 Task: Create a due date automation trigger when advanced on, on the monday of the week a card is due add basic assigned to me at 11:00 AM.
Action: Mouse moved to (984, 96)
Screenshot: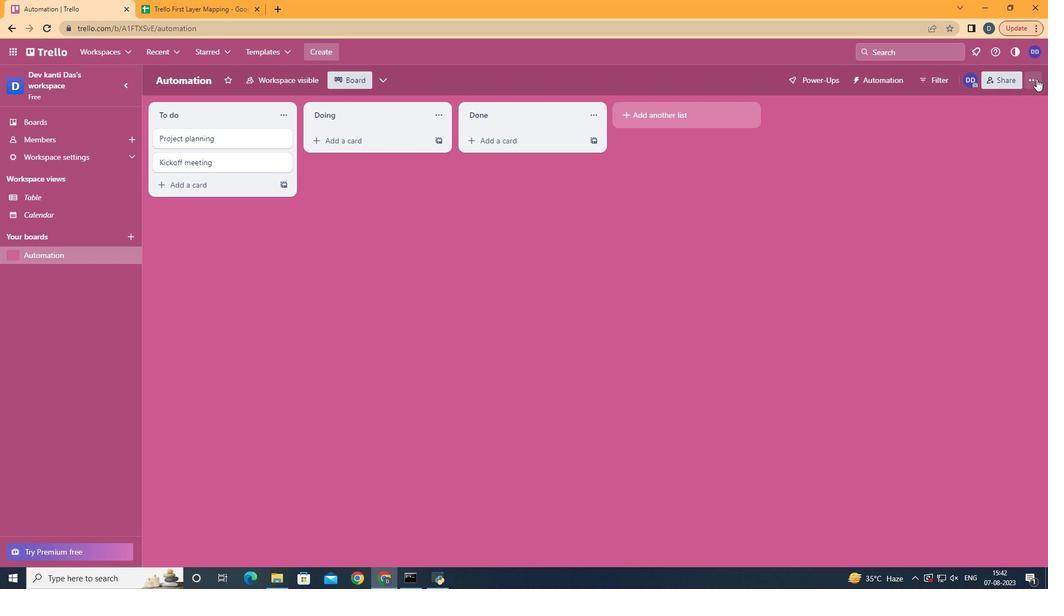 
Action: Mouse pressed left at (984, 96)
Screenshot: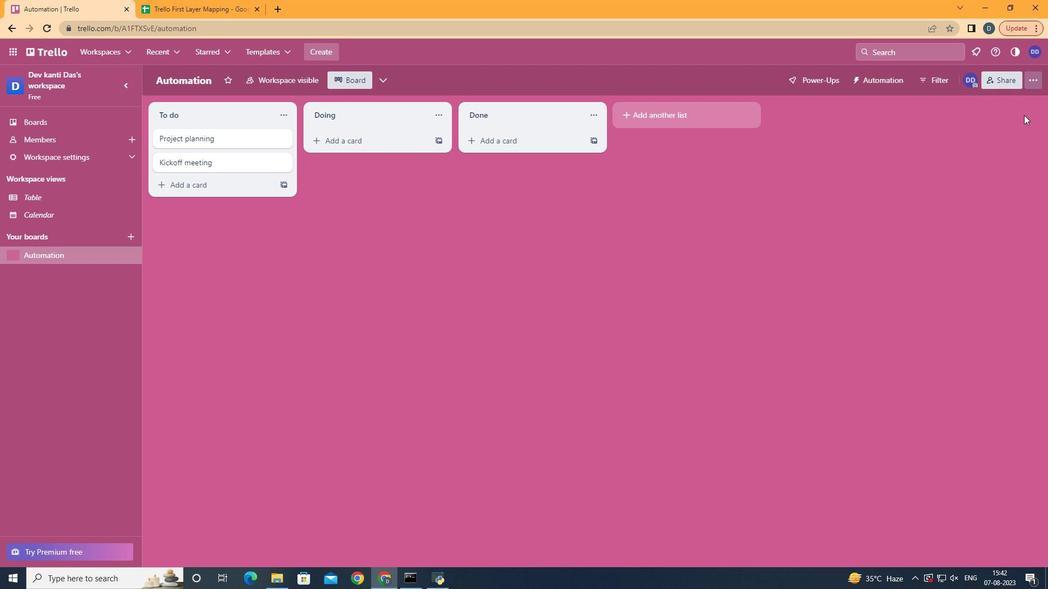 
Action: Mouse moved to (921, 223)
Screenshot: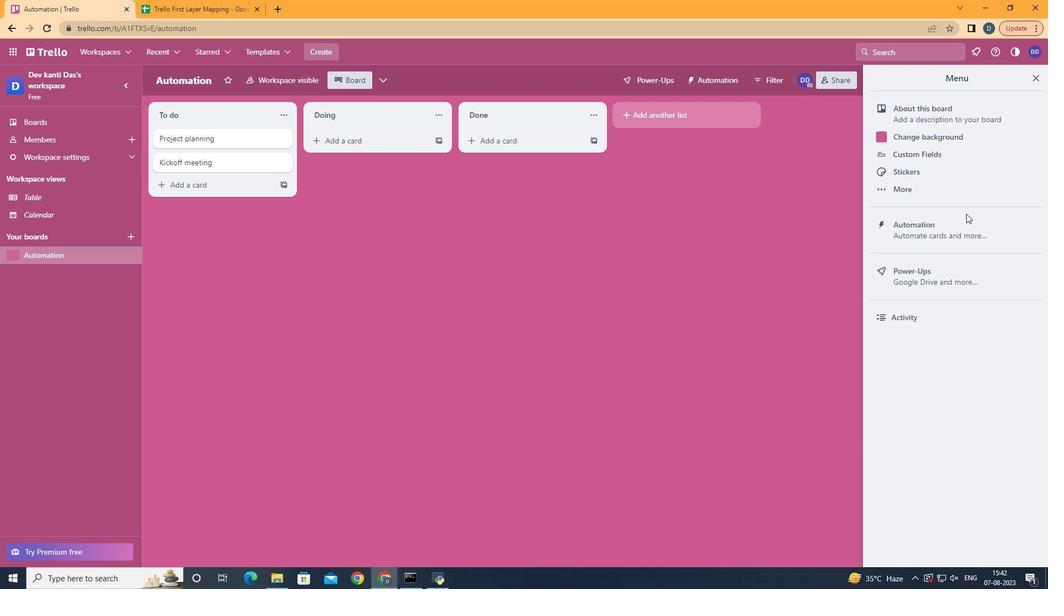 
Action: Mouse pressed left at (921, 223)
Screenshot: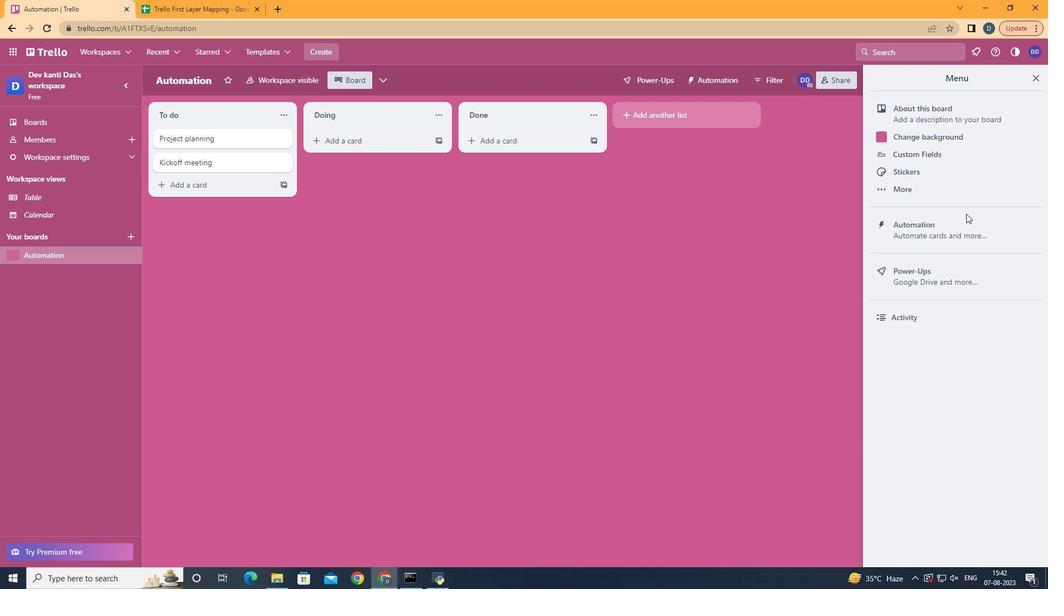 
Action: Mouse moved to (912, 245)
Screenshot: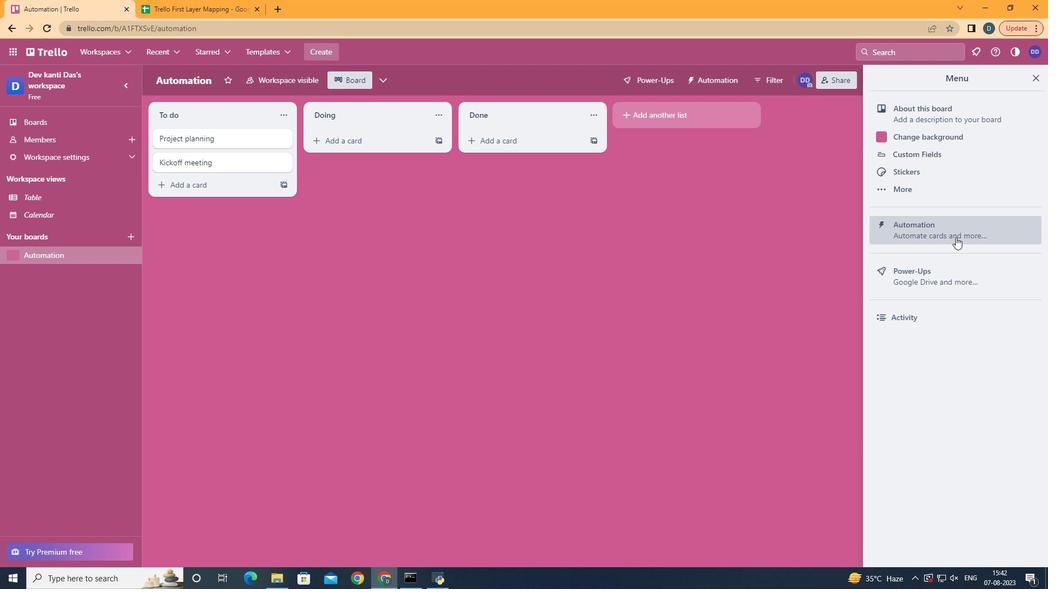
Action: Mouse pressed left at (912, 245)
Screenshot: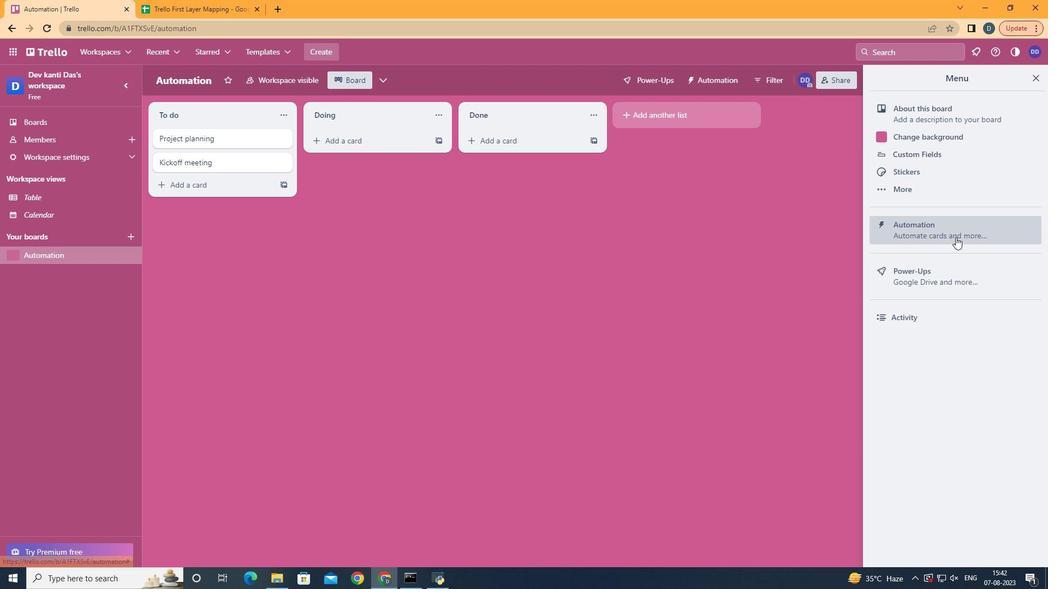 
Action: Mouse moved to (256, 219)
Screenshot: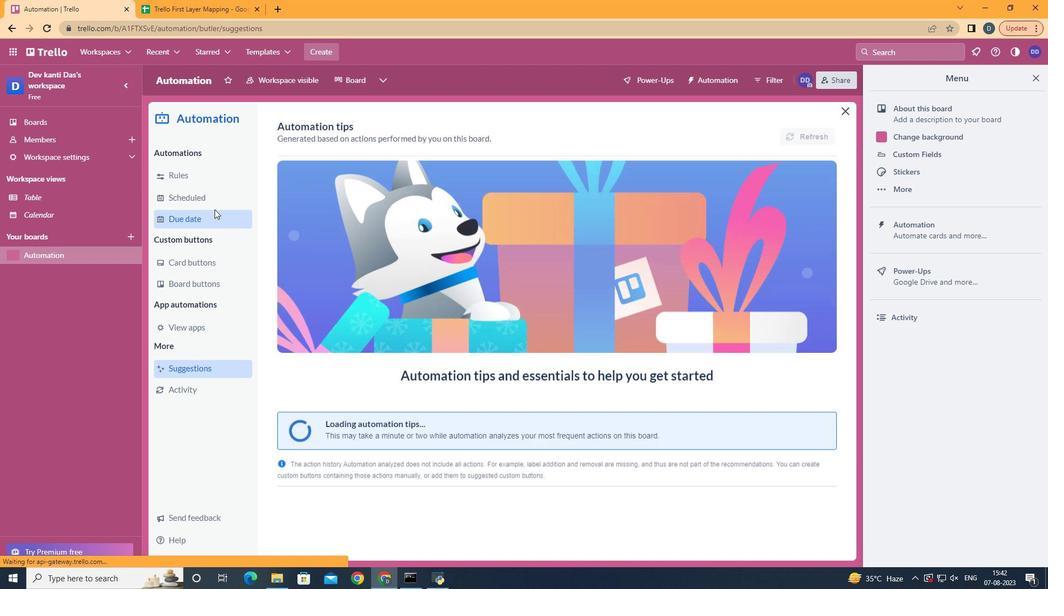 
Action: Mouse pressed left at (256, 219)
Screenshot: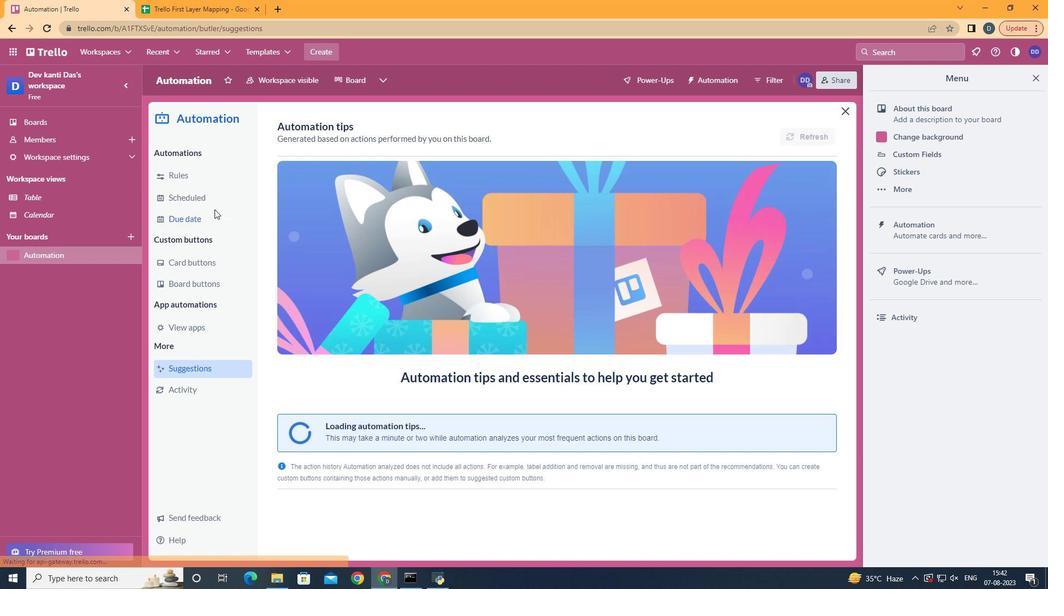 
Action: Mouse moved to (255, 225)
Screenshot: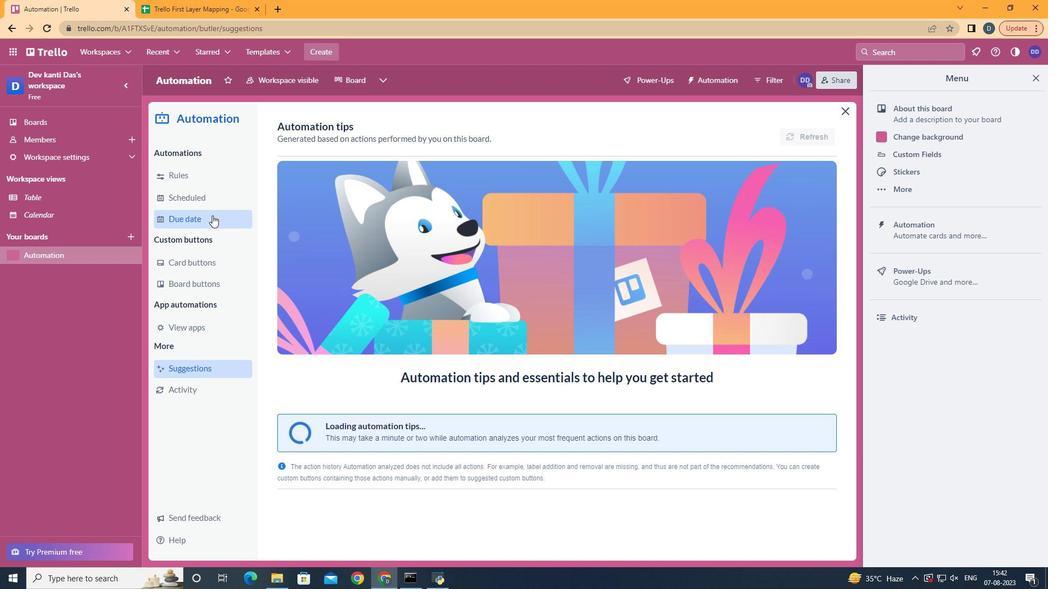 
Action: Mouse pressed left at (255, 225)
Screenshot: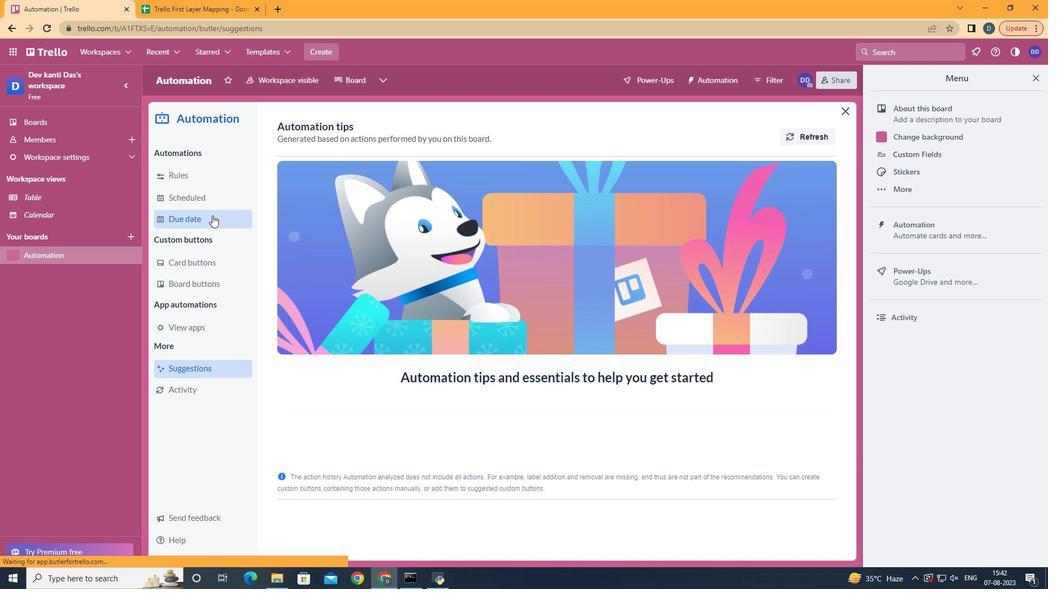 
Action: Mouse moved to (751, 145)
Screenshot: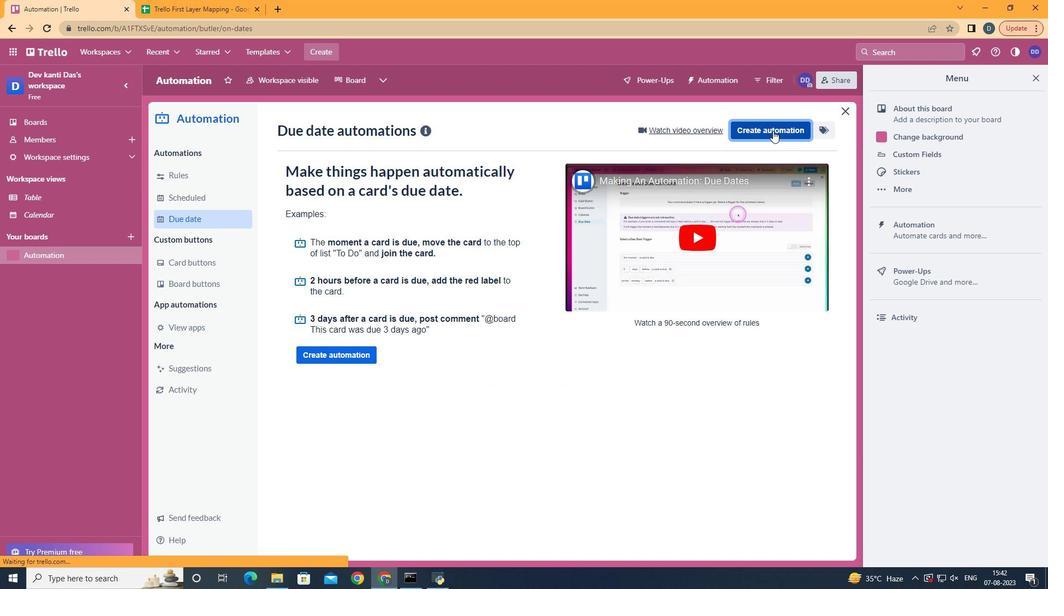 
Action: Mouse pressed left at (751, 145)
Screenshot: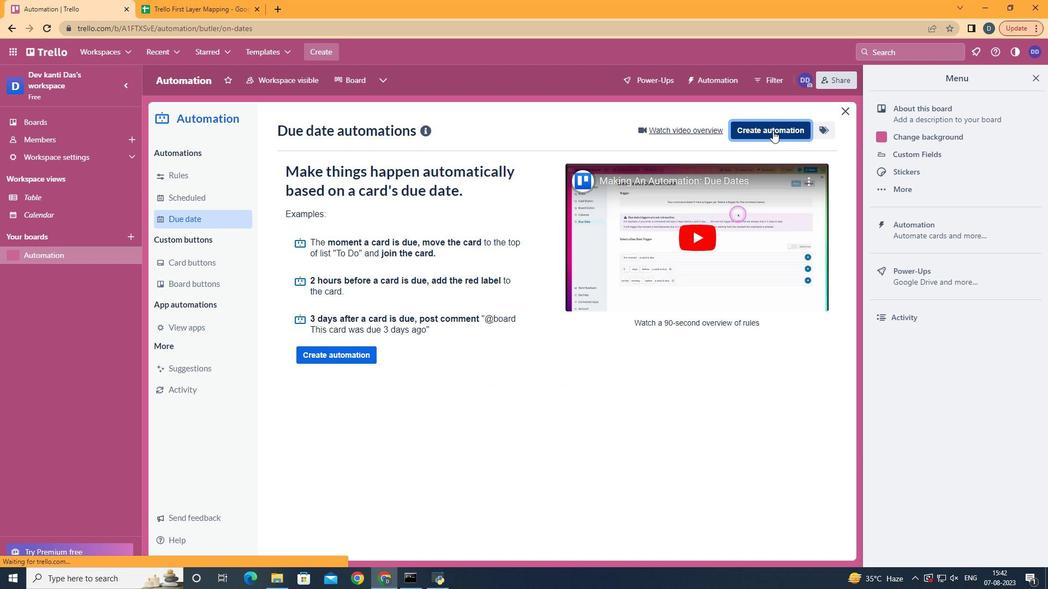 
Action: Mouse moved to (560, 244)
Screenshot: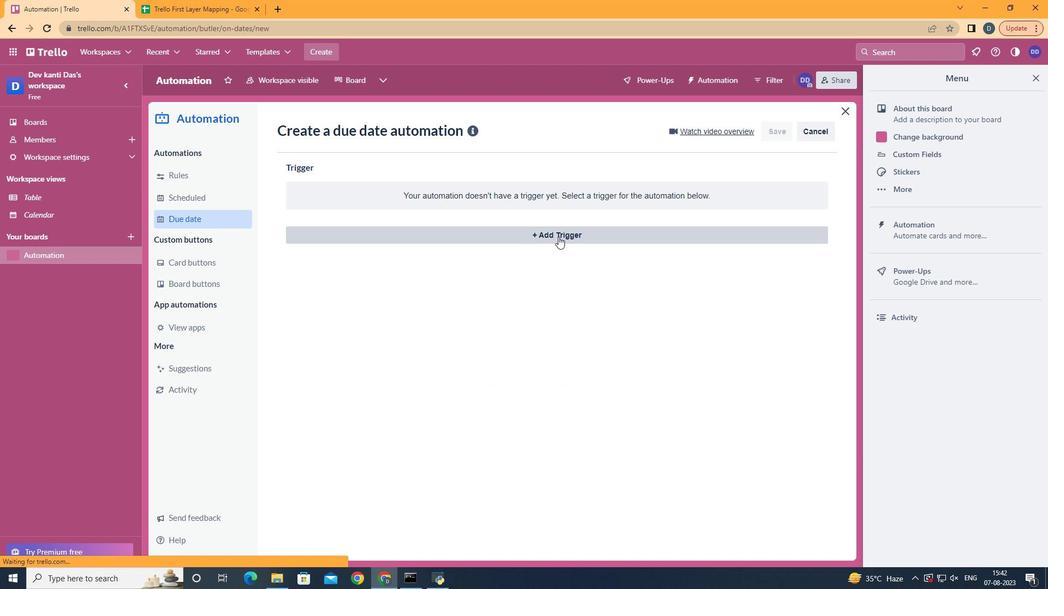 
Action: Mouse pressed left at (560, 244)
Screenshot: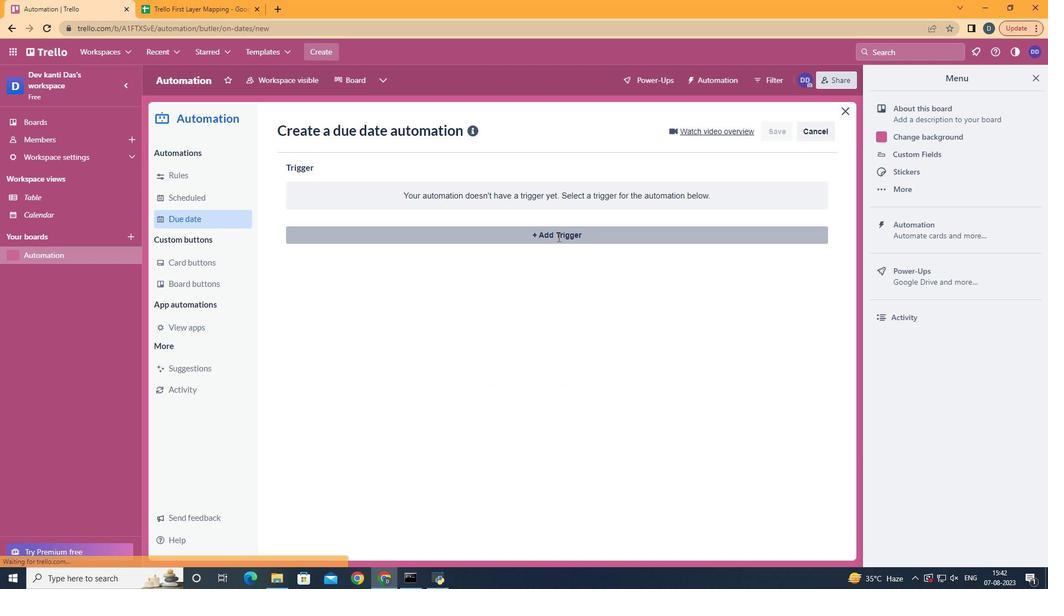 
Action: Mouse moved to (389, 282)
Screenshot: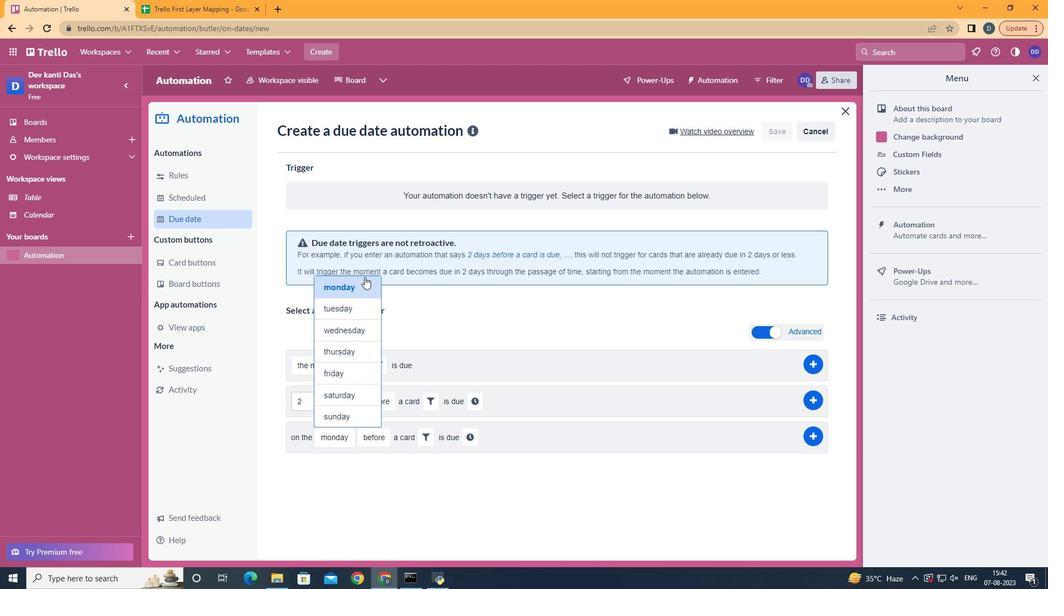 
Action: Mouse pressed left at (389, 282)
Screenshot: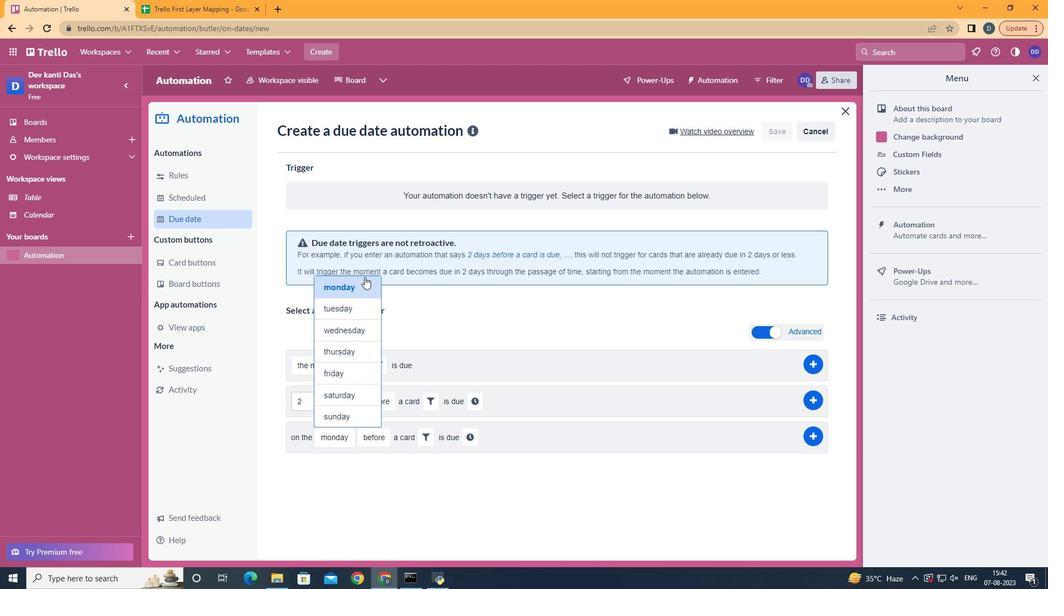 
Action: Mouse moved to (405, 492)
Screenshot: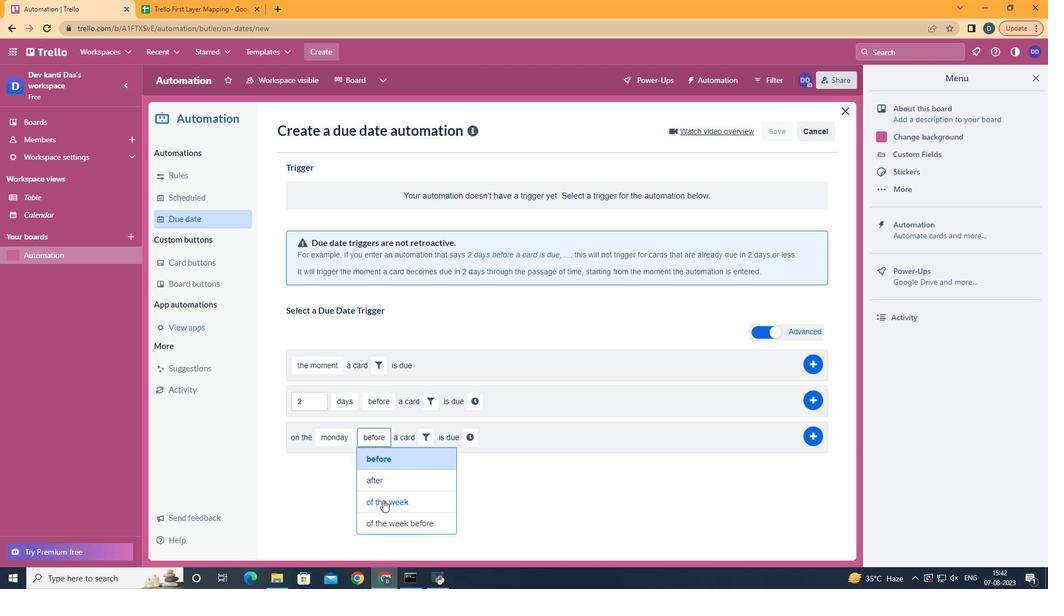 
Action: Mouse pressed left at (405, 492)
Screenshot: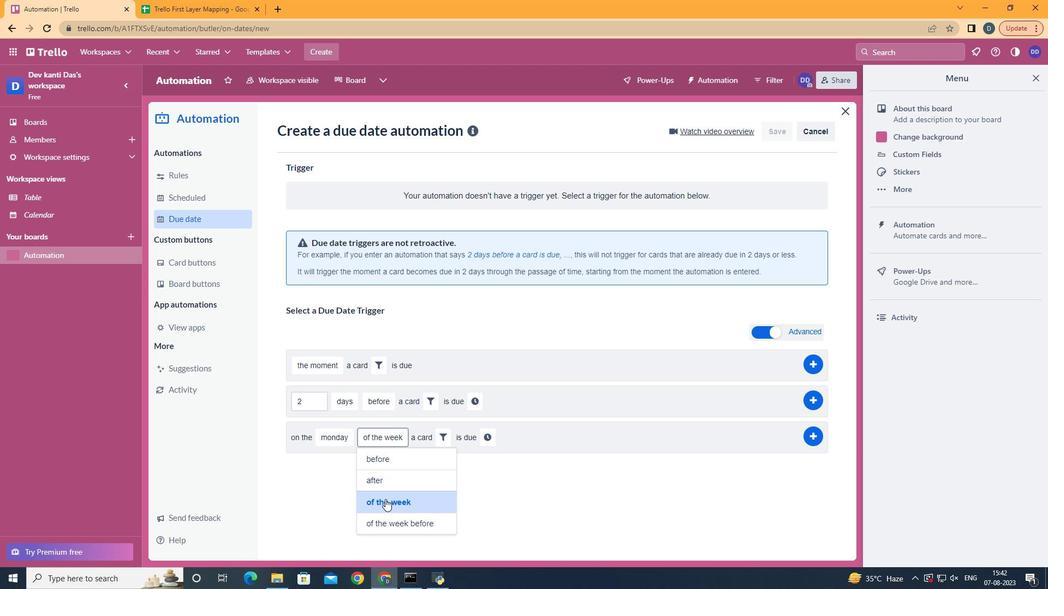 
Action: Mouse moved to (453, 440)
Screenshot: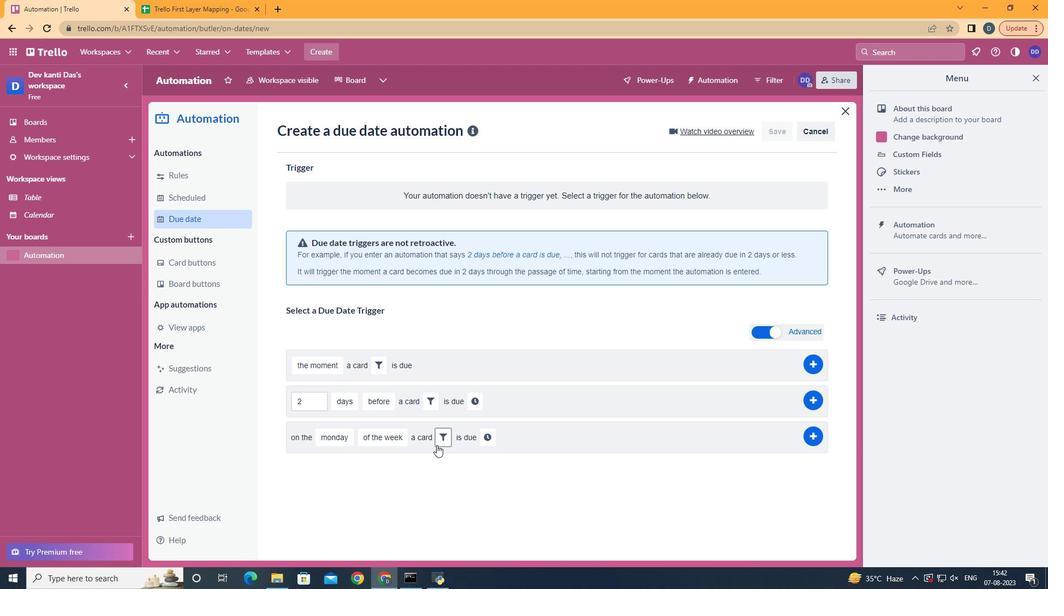 
Action: Mouse pressed left at (453, 440)
Screenshot: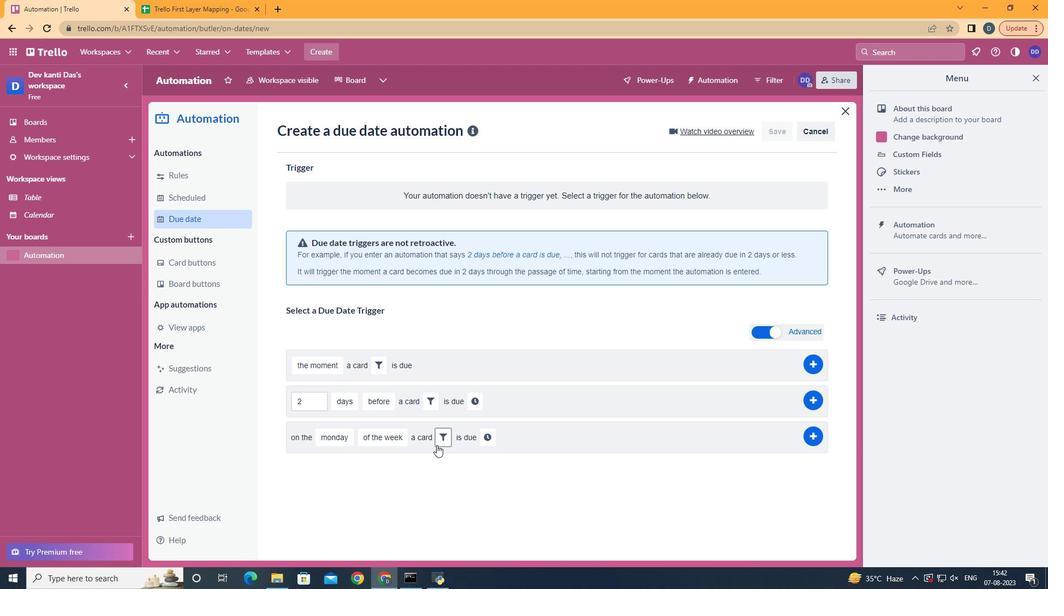 
Action: Mouse moved to (468, 460)
Screenshot: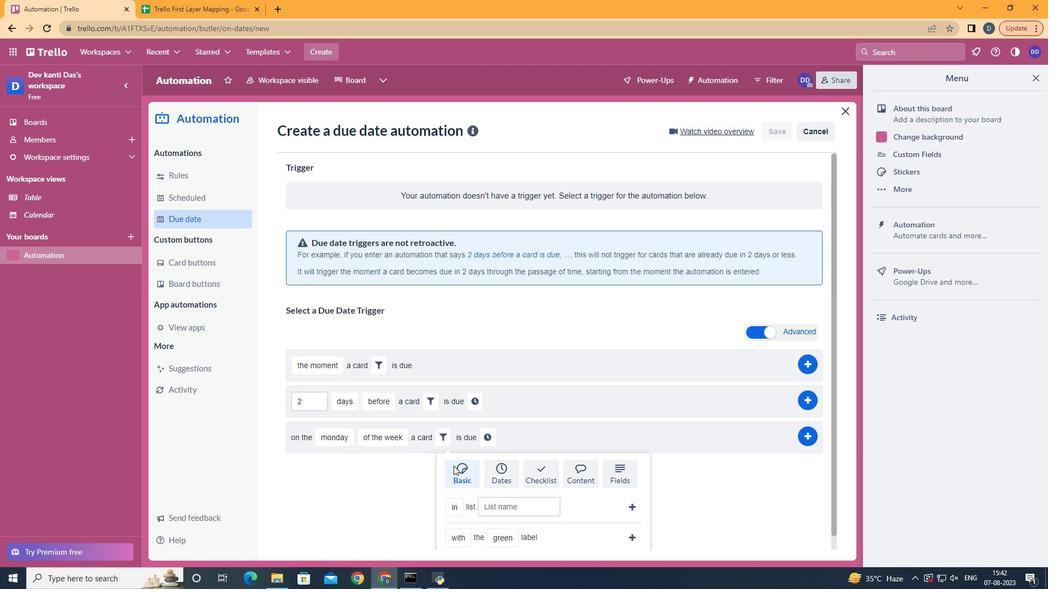
Action: Mouse scrolled (468, 459) with delta (0, 0)
Screenshot: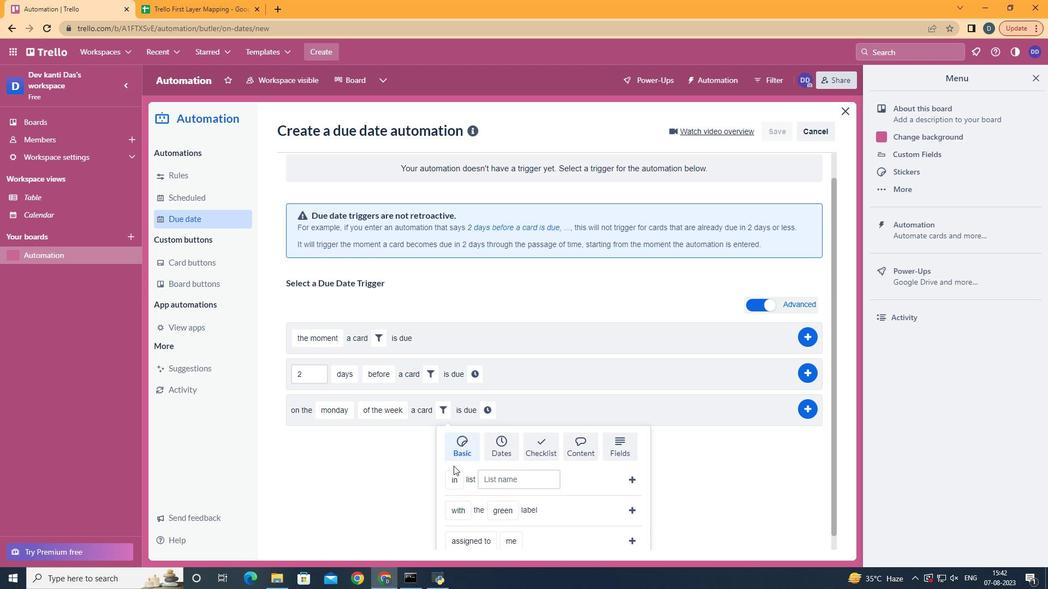 
Action: Mouse scrolled (468, 459) with delta (0, 0)
Screenshot: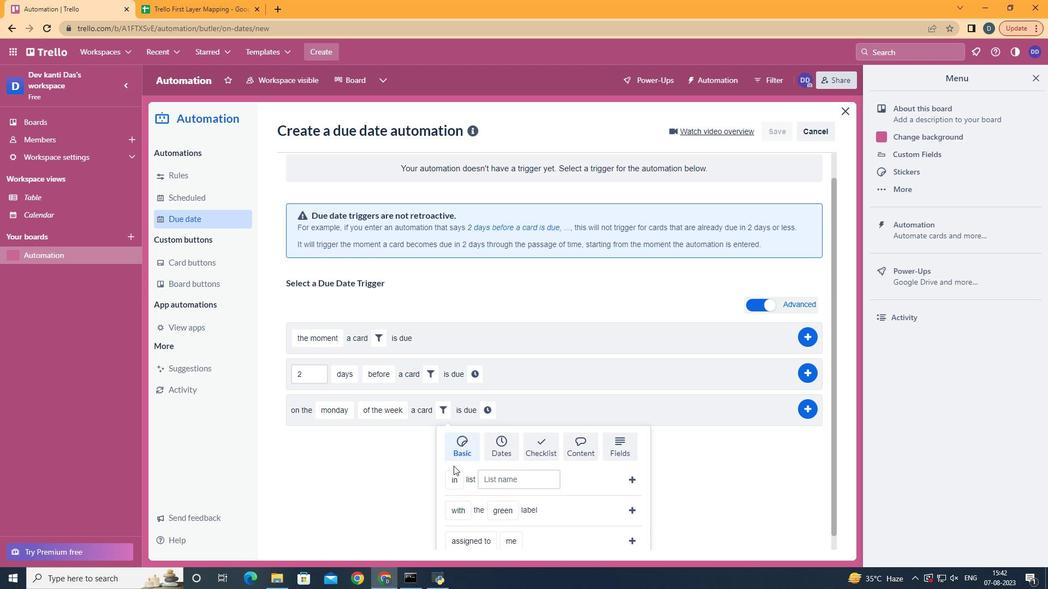 
Action: Mouse scrolled (468, 459) with delta (0, 0)
Screenshot: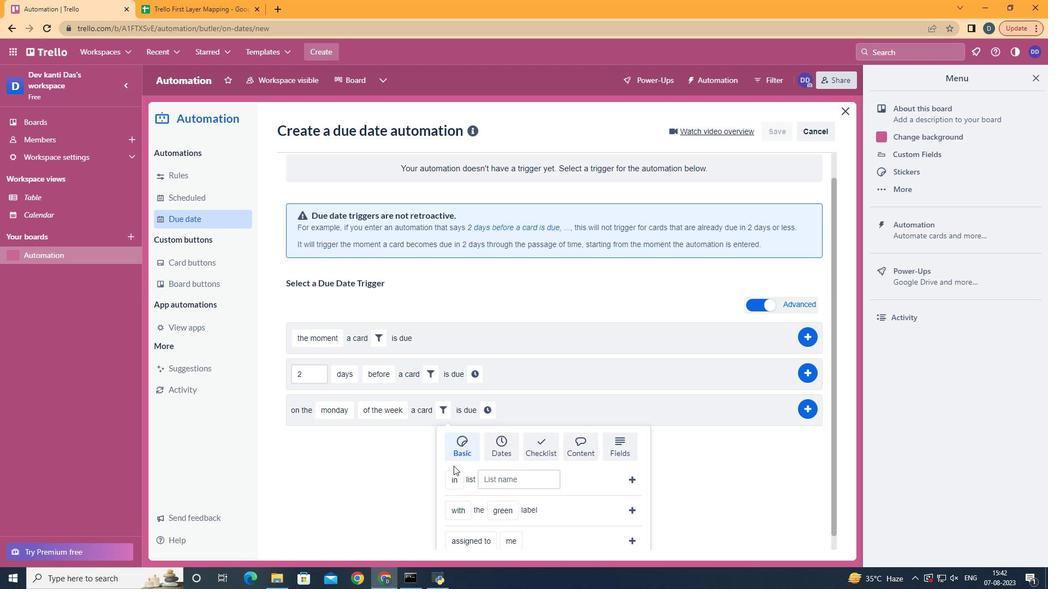 
Action: Mouse scrolled (468, 459) with delta (0, 0)
Screenshot: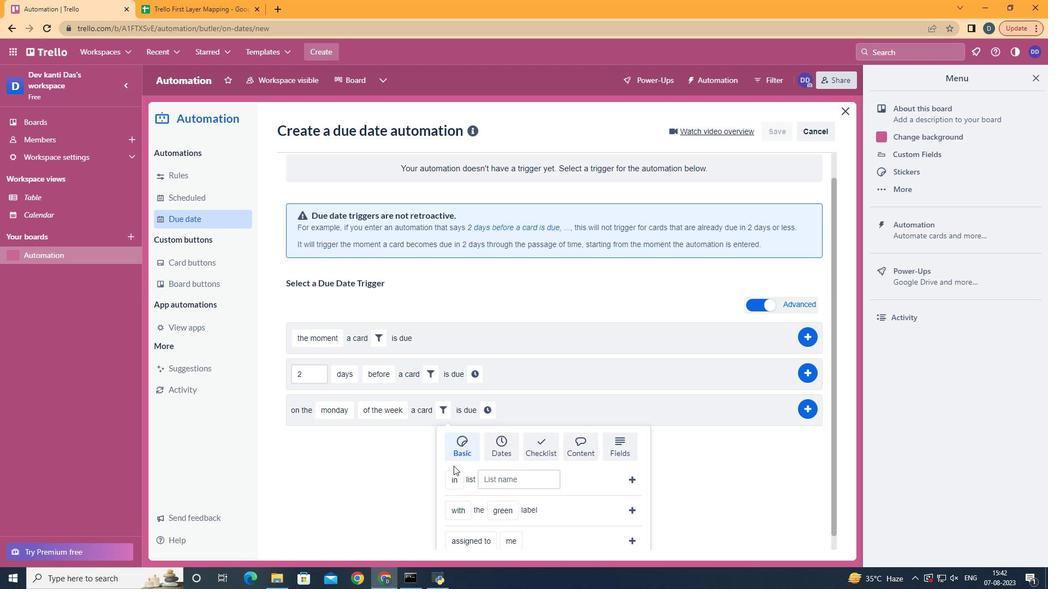 
Action: Mouse moved to (495, 455)
Screenshot: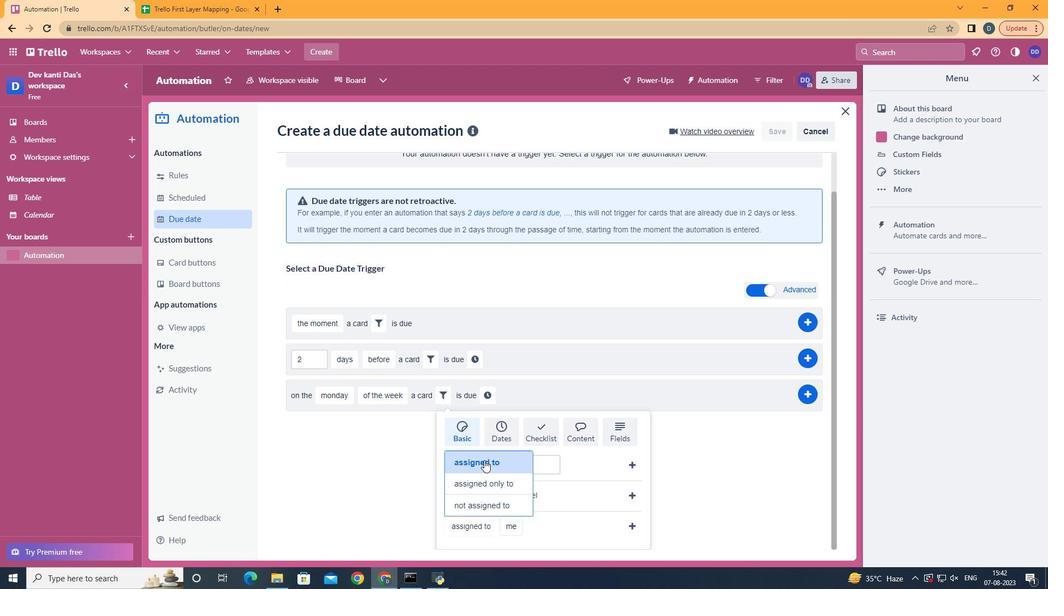 
Action: Mouse pressed left at (495, 455)
Screenshot: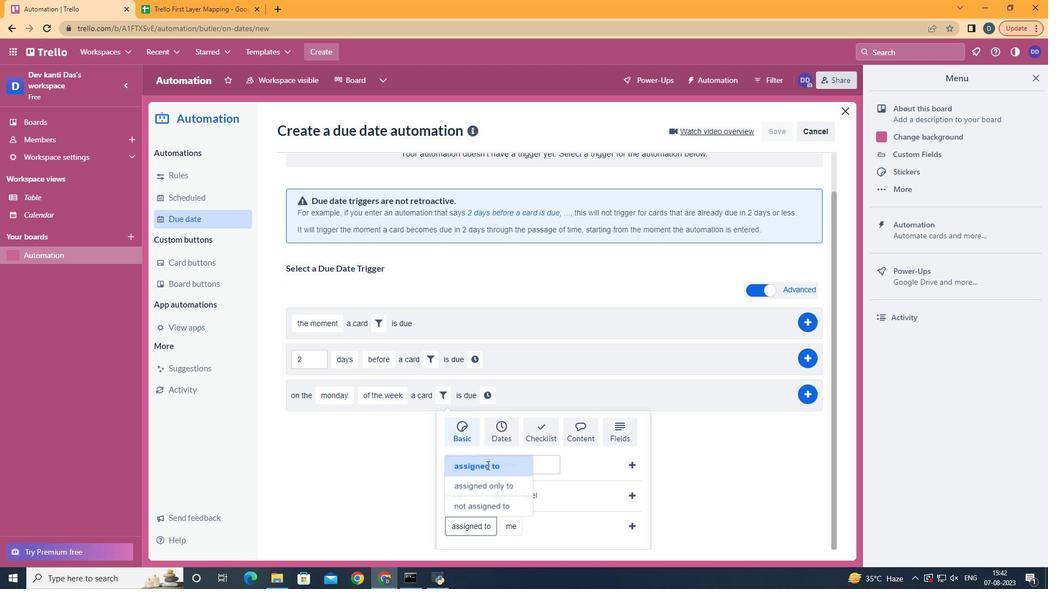
Action: Mouse moved to (528, 450)
Screenshot: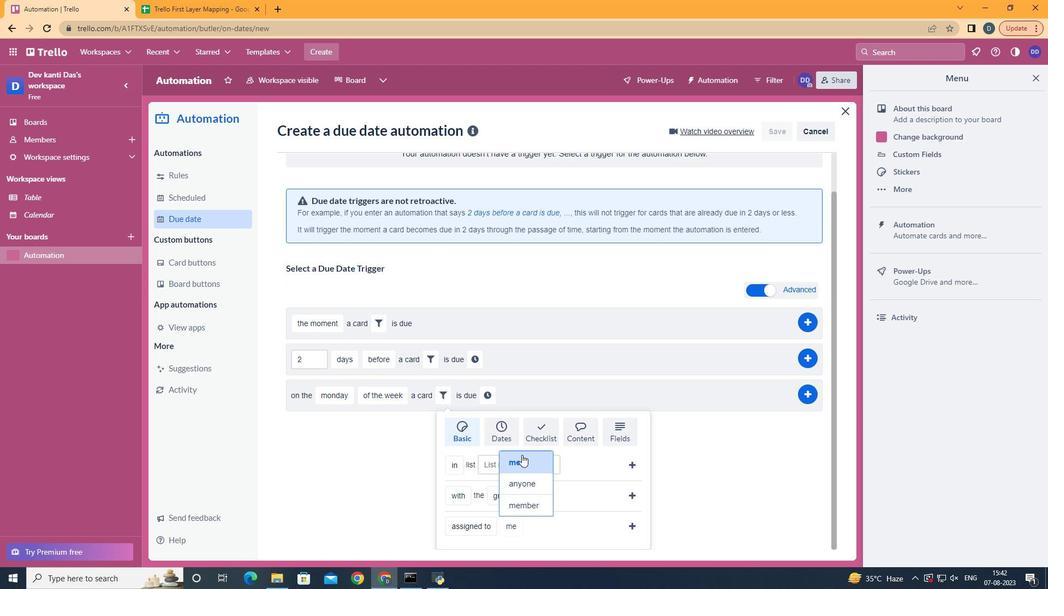 
Action: Mouse pressed left at (528, 450)
Screenshot: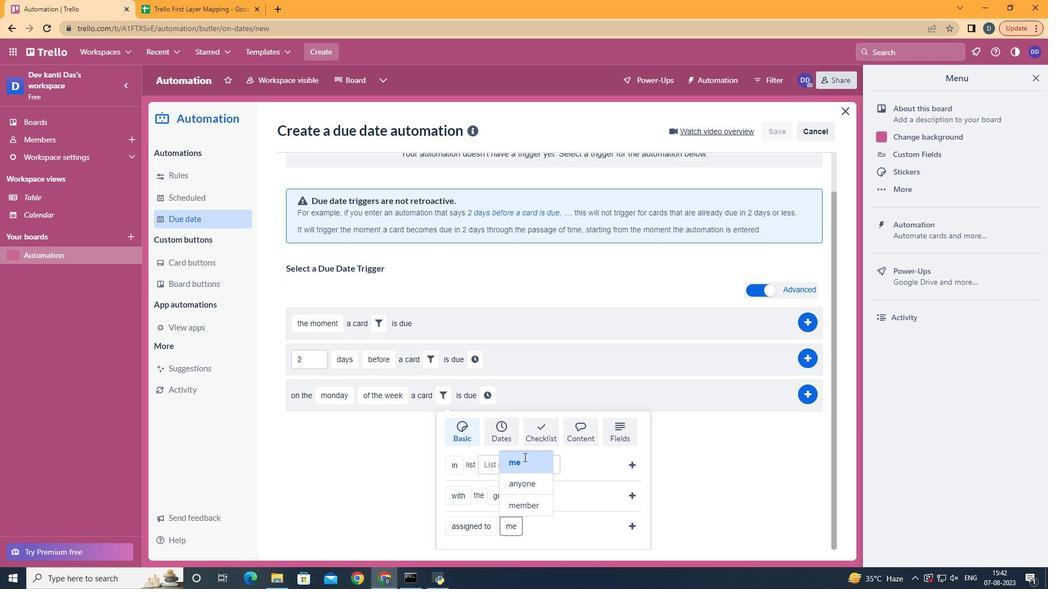 
Action: Mouse moved to (623, 515)
Screenshot: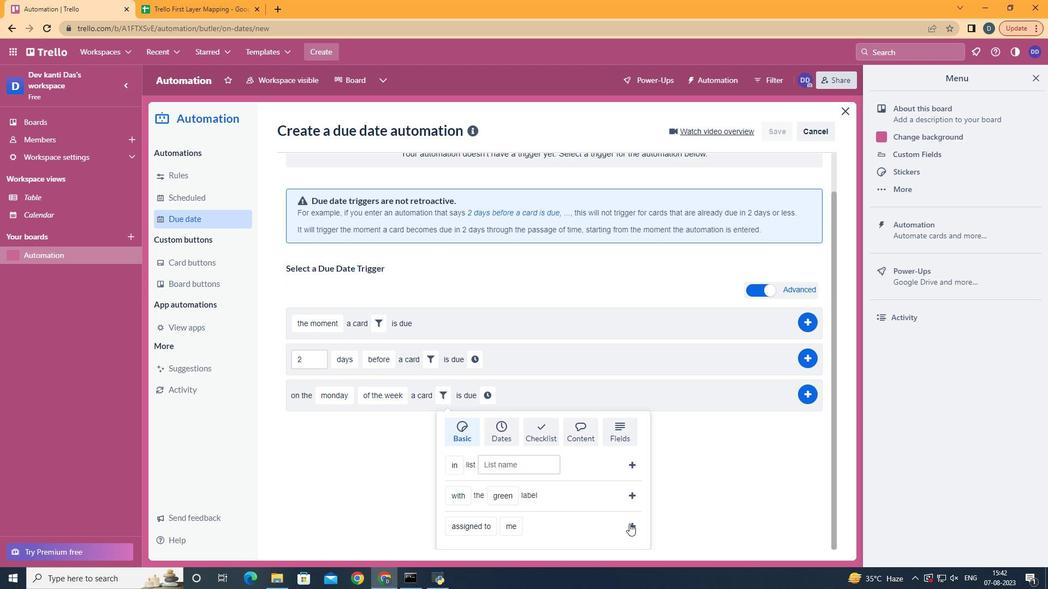
Action: Mouse pressed left at (623, 515)
Screenshot: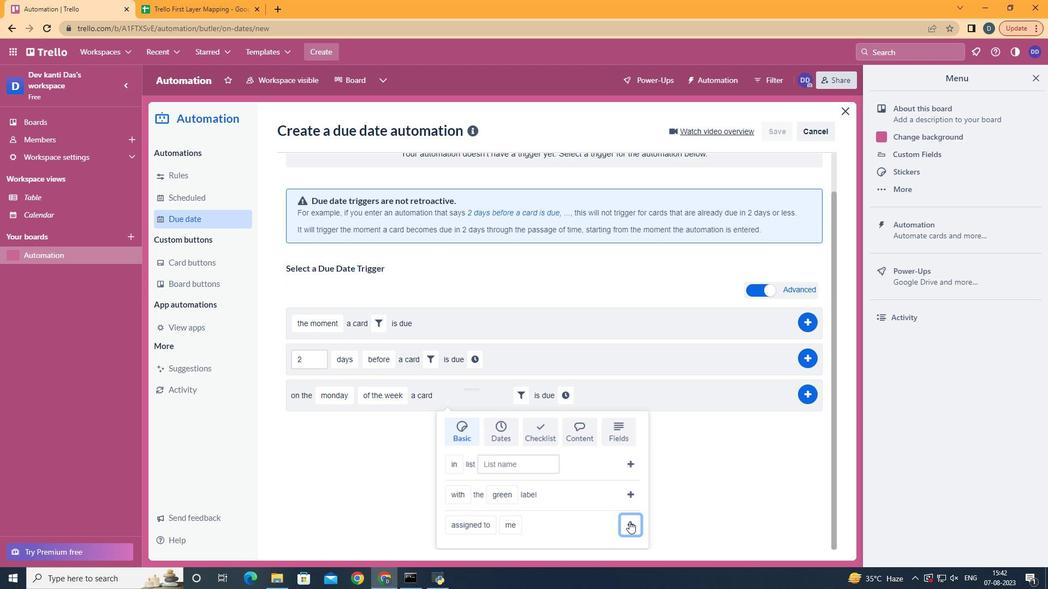 
Action: Mouse moved to (569, 444)
Screenshot: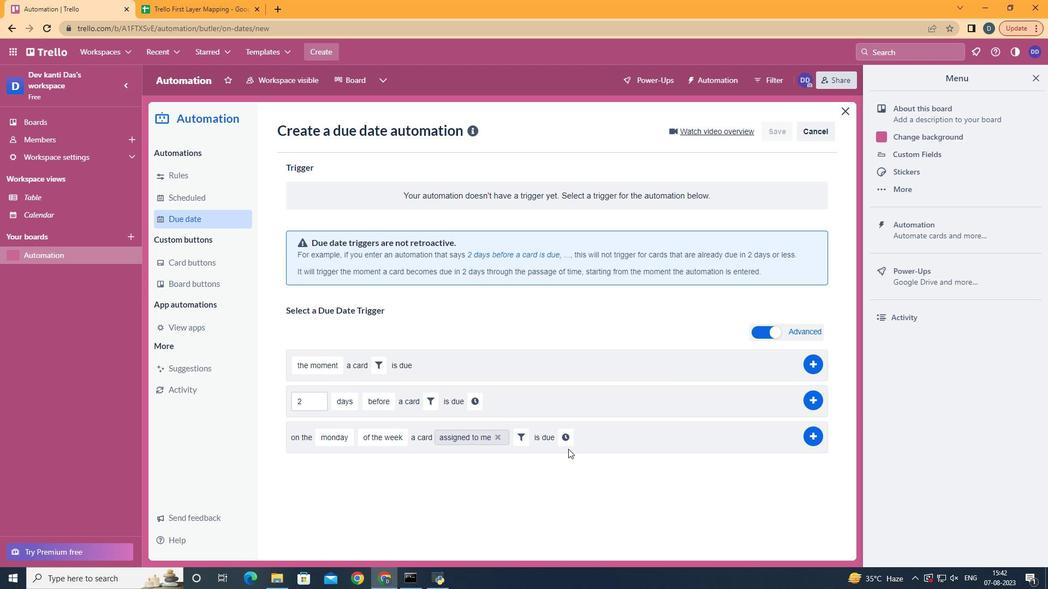 
Action: Mouse pressed left at (569, 444)
Screenshot: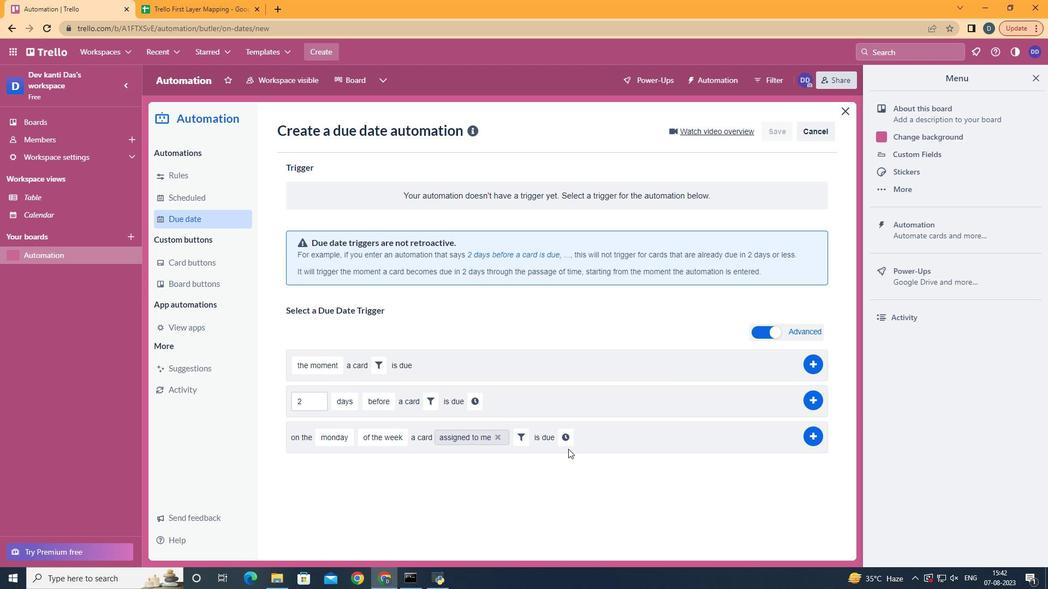
Action: Mouse moved to (572, 438)
Screenshot: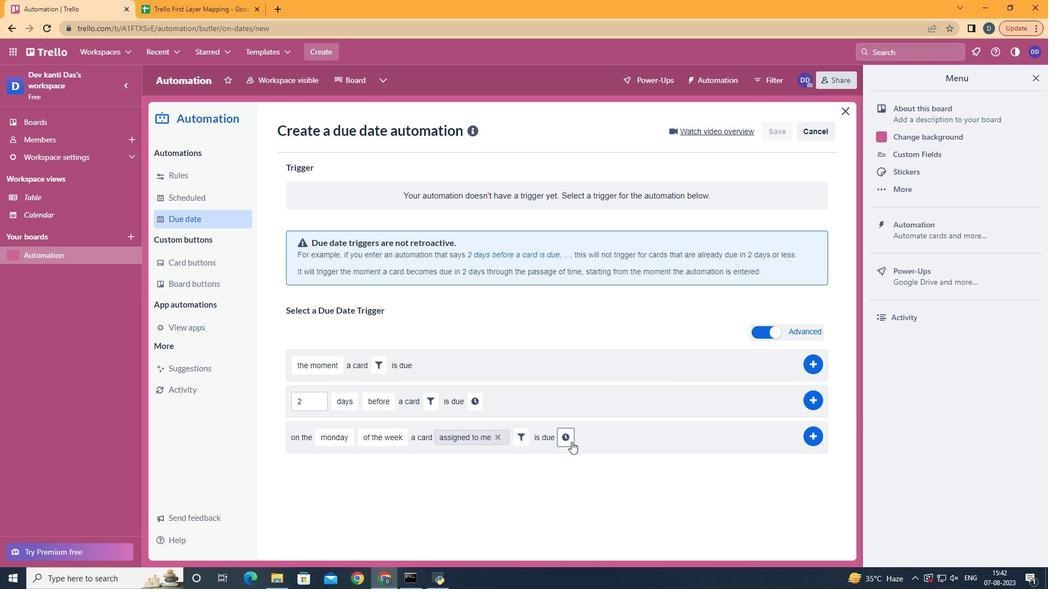 
Action: Mouse pressed left at (572, 438)
Screenshot: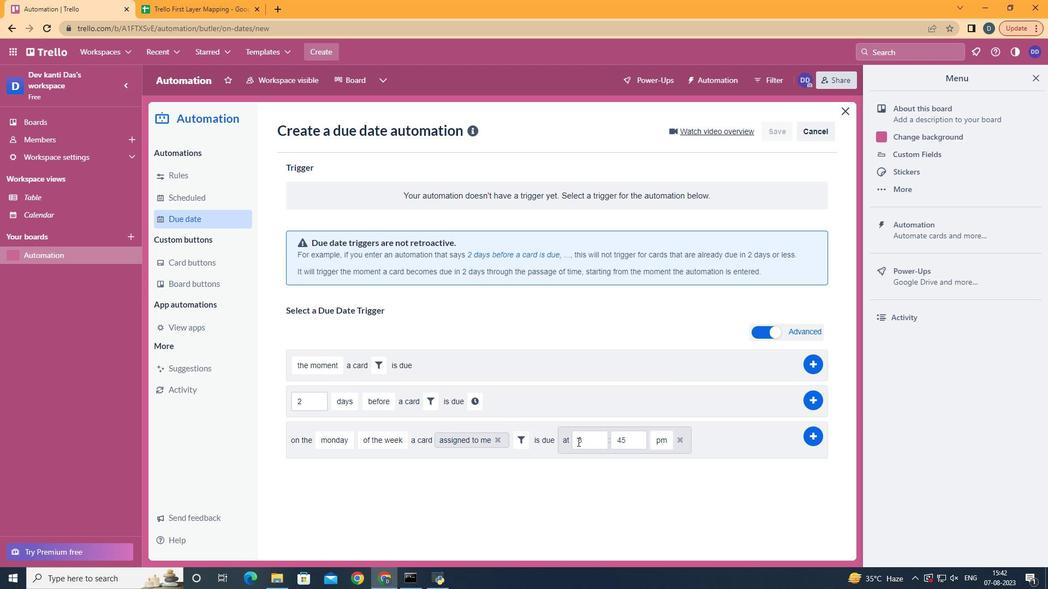 
Action: Mouse moved to (597, 441)
Screenshot: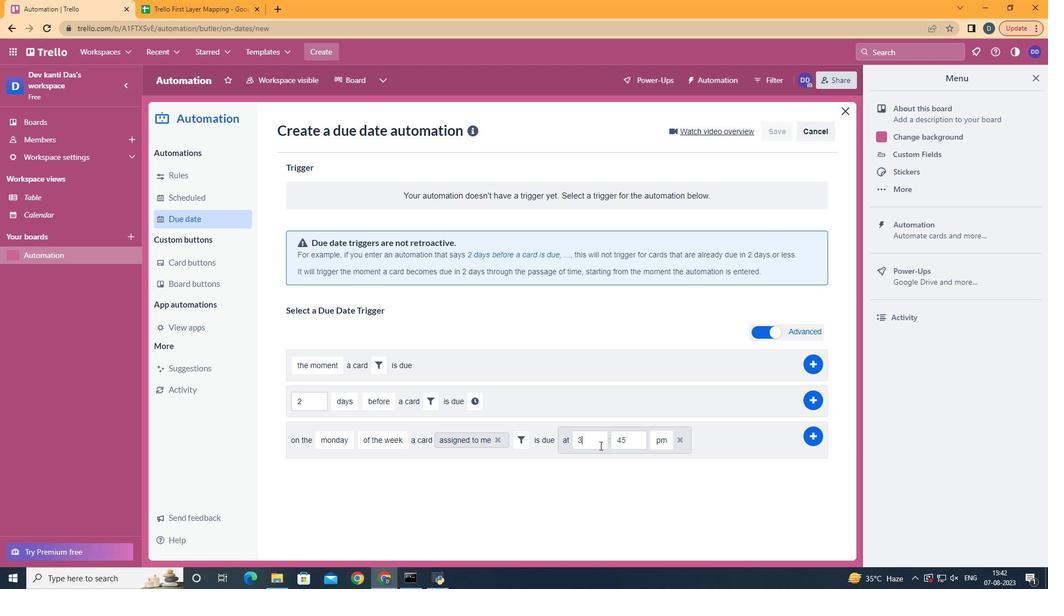 
Action: Mouse pressed left at (597, 441)
Screenshot: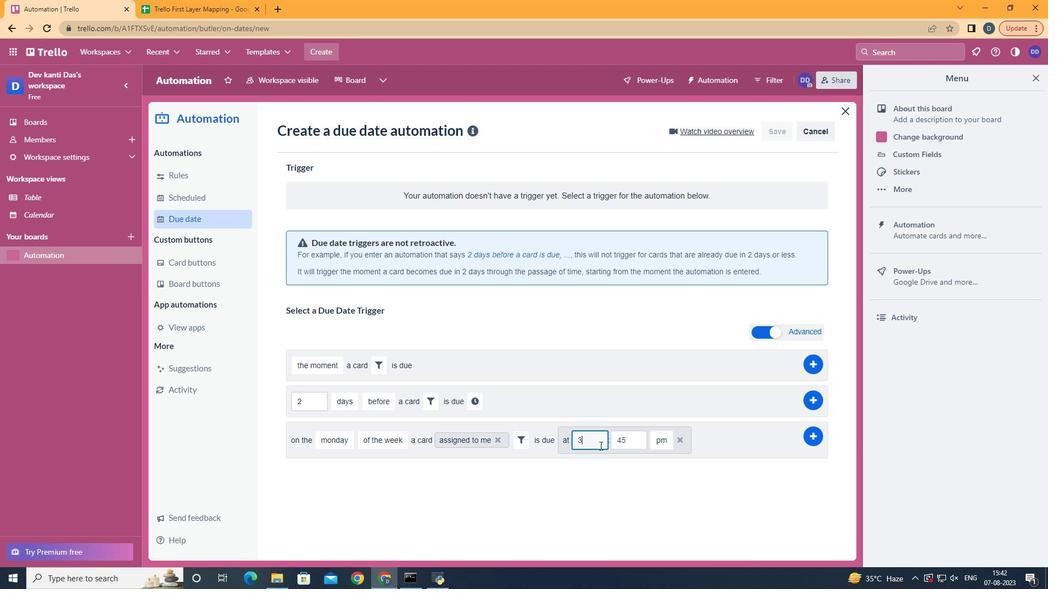 
Action: Mouse moved to (592, 439)
Screenshot: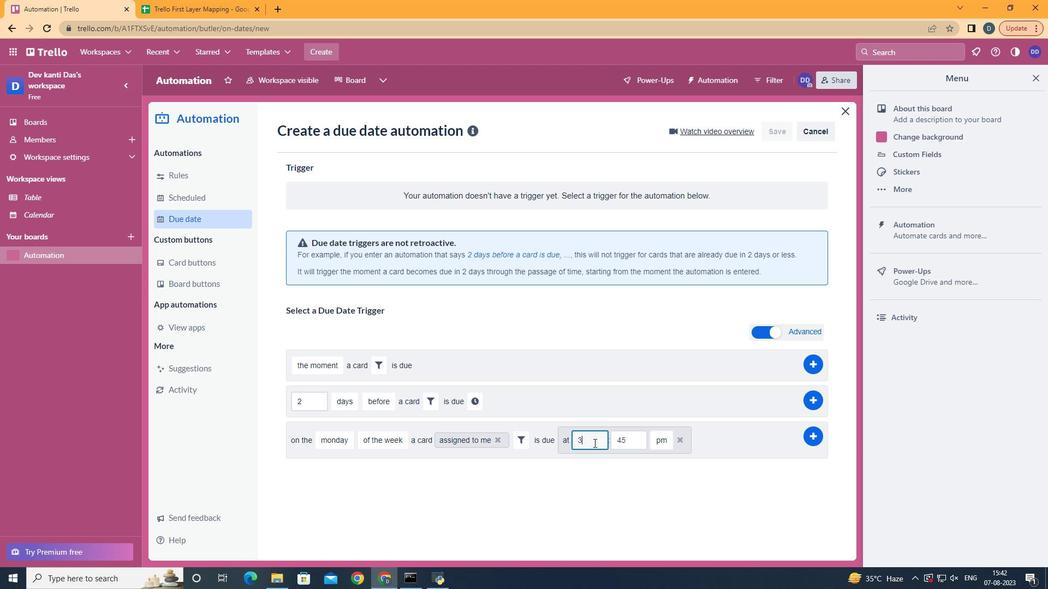 
Action: Key pressed <Key.backspace>11
Screenshot: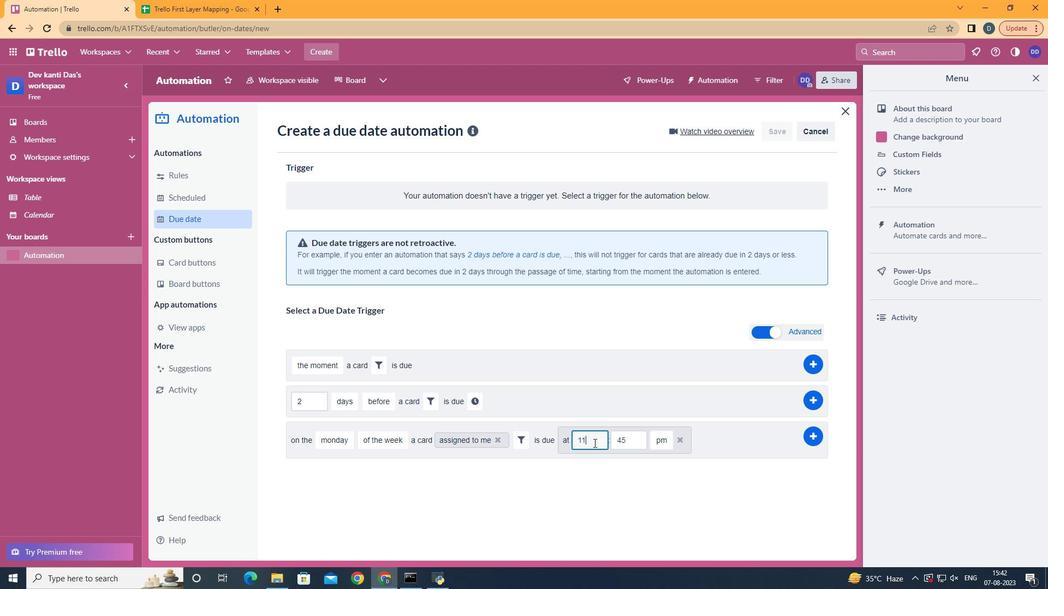 
Action: Mouse moved to (634, 439)
Screenshot: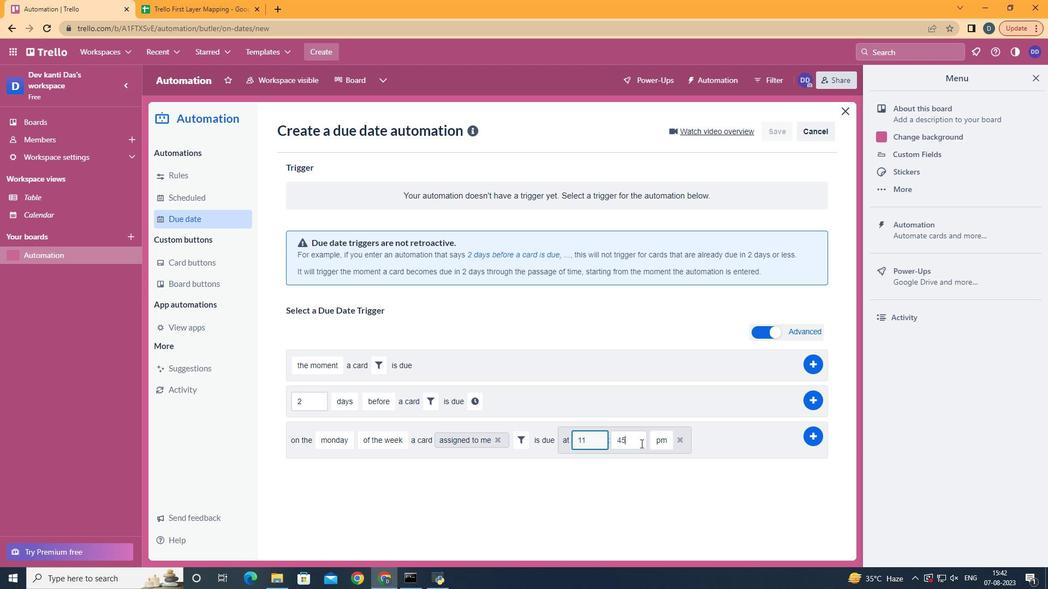 
Action: Mouse pressed left at (634, 439)
Screenshot: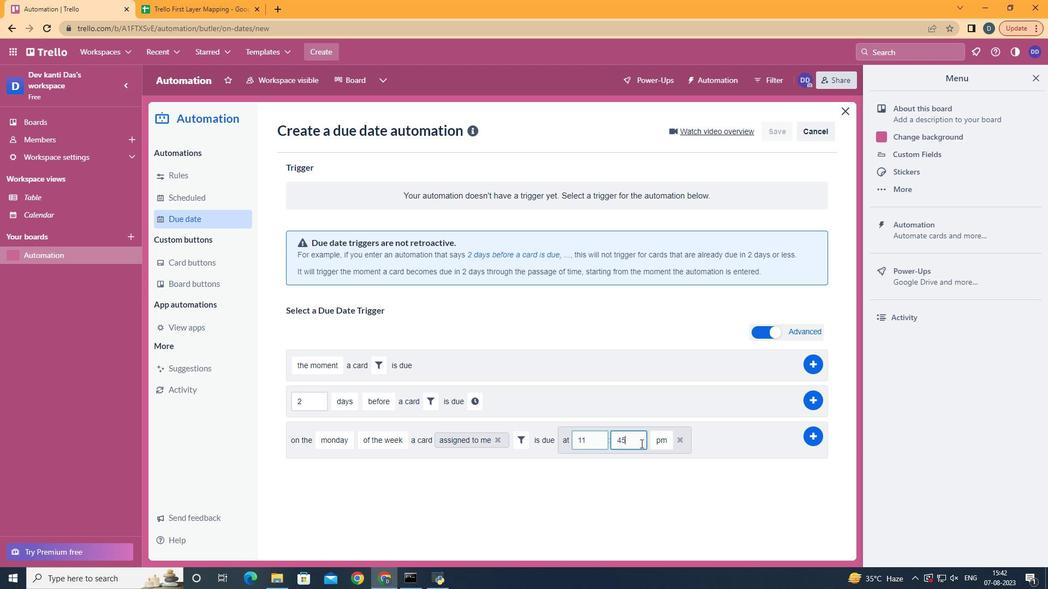 
Action: Key pressed <Key.backspace><Key.backspace>00
Screenshot: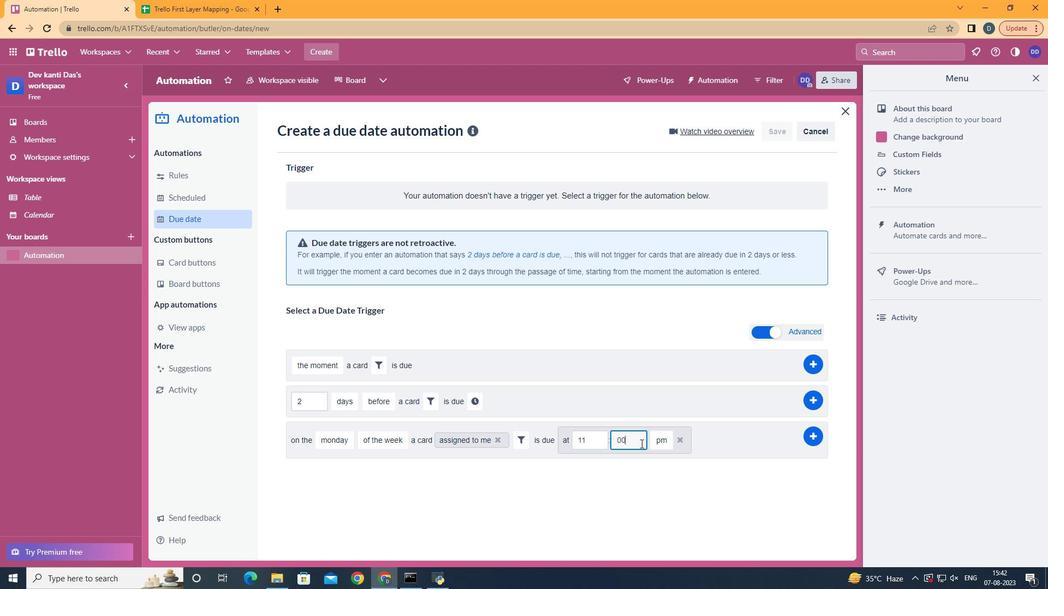 
Action: Mouse moved to (654, 454)
Screenshot: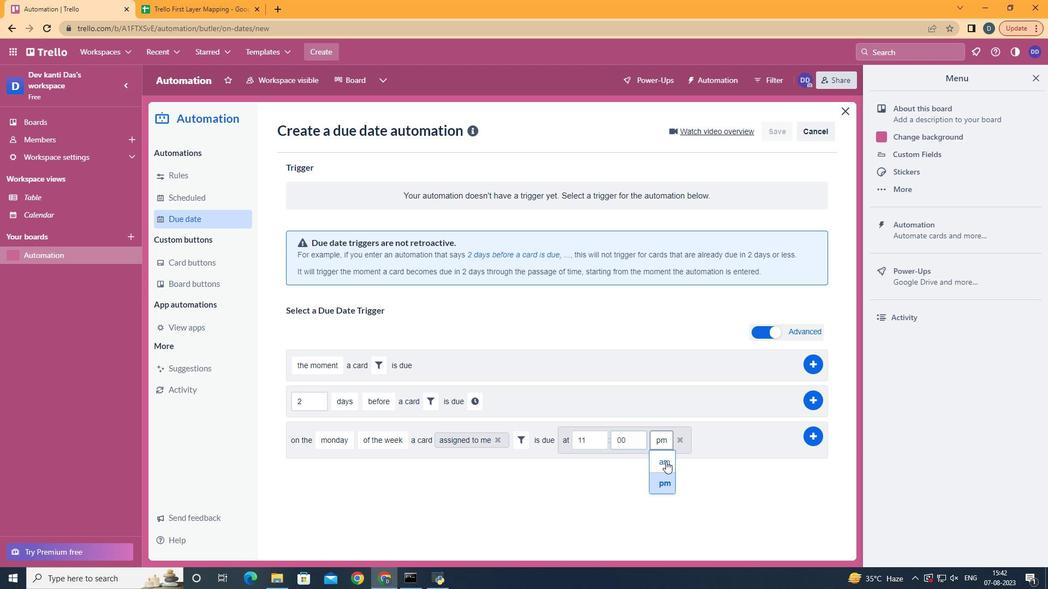 
Action: Mouse pressed left at (654, 454)
Screenshot: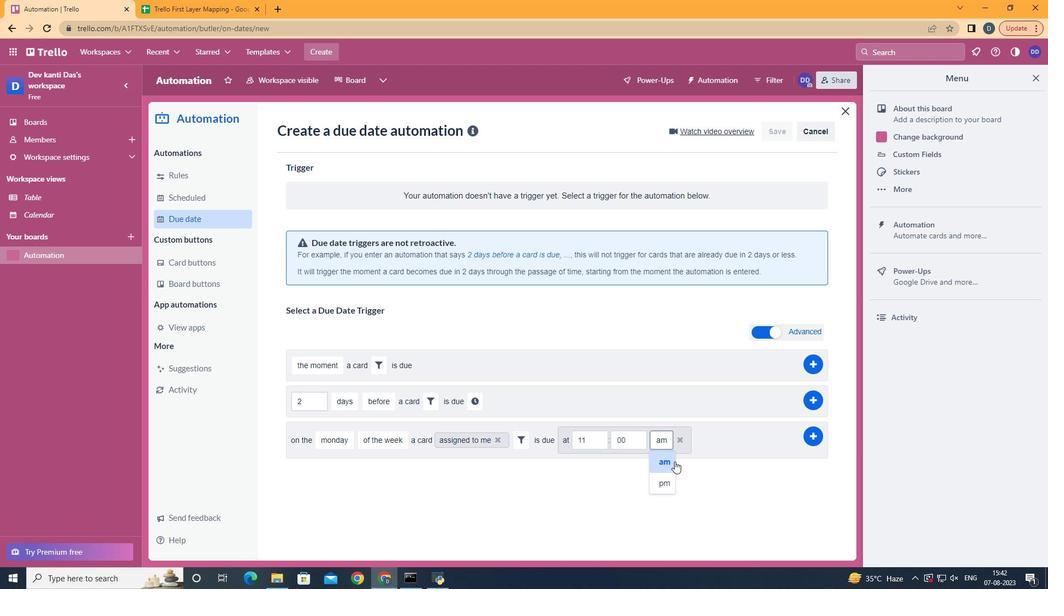 
Action: Mouse moved to (781, 432)
Screenshot: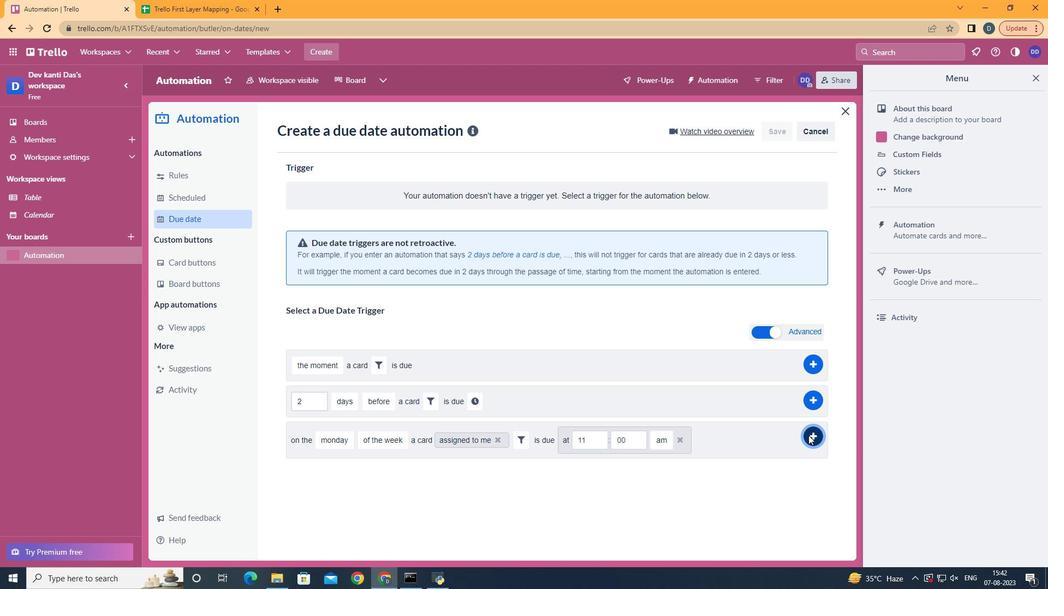 
Action: Mouse pressed left at (781, 432)
Screenshot: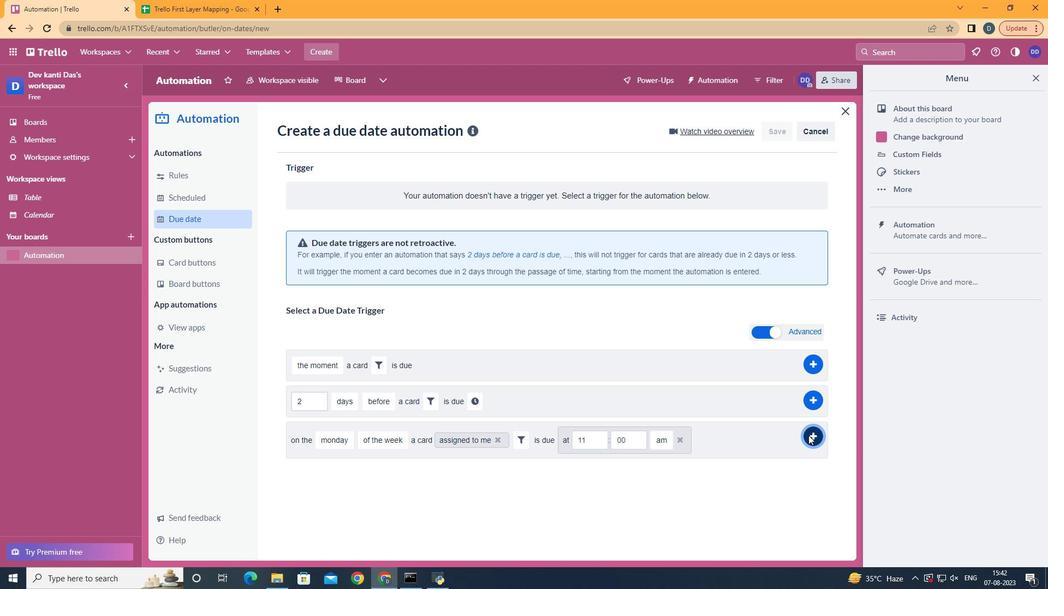 
Action: Mouse moved to (519, 185)
Screenshot: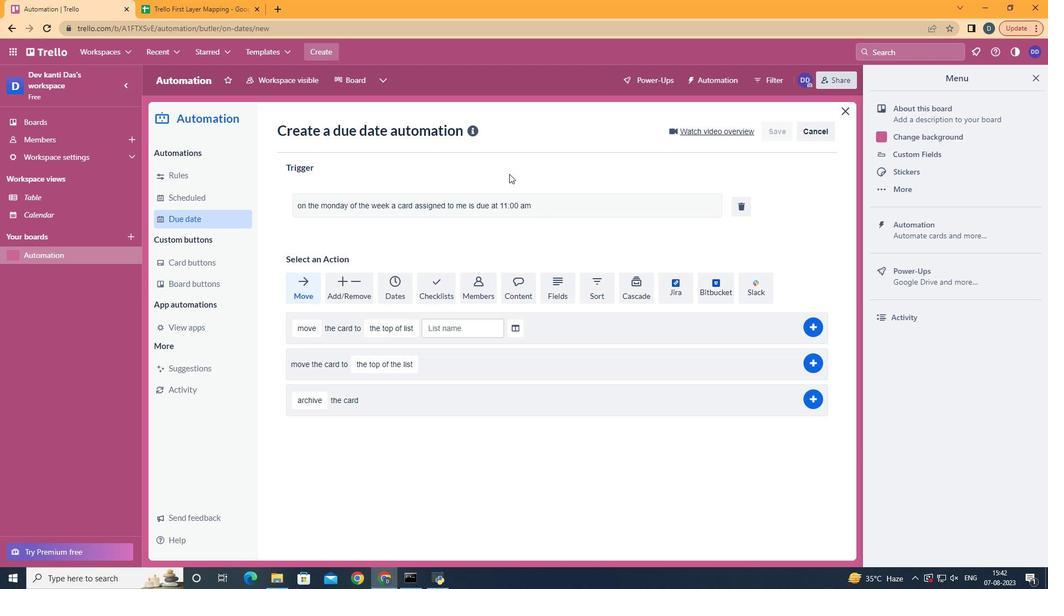 
